 Task: Start a new meeting.
Action: Mouse moved to (789, 52)
Screenshot: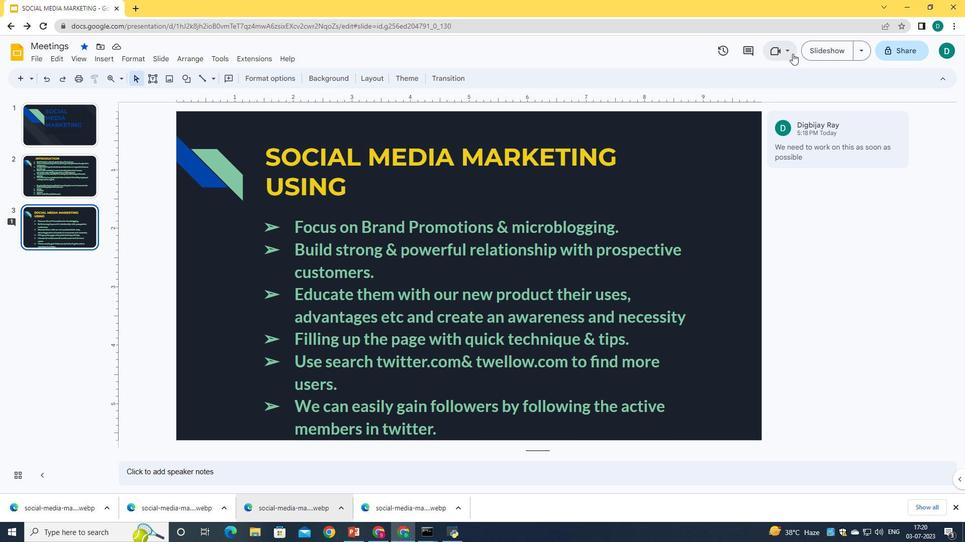 
Action: Mouse pressed left at (789, 52)
Screenshot: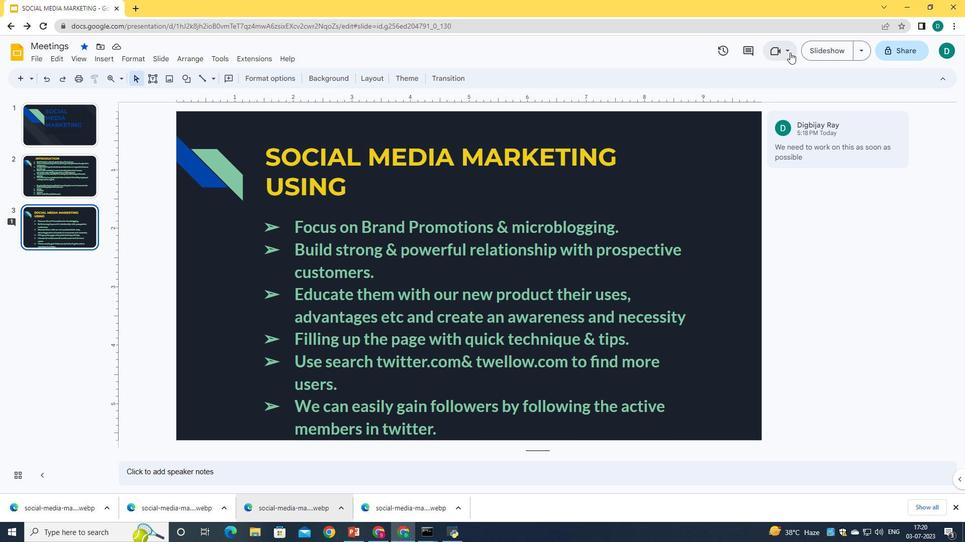 
Action: Mouse moved to (717, 149)
Screenshot: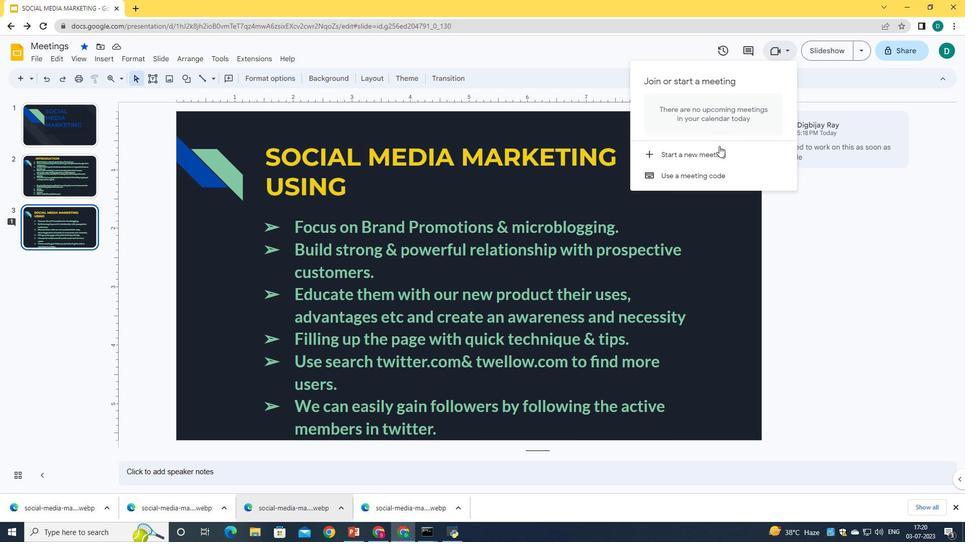 
Action: Mouse pressed left at (717, 149)
Screenshot: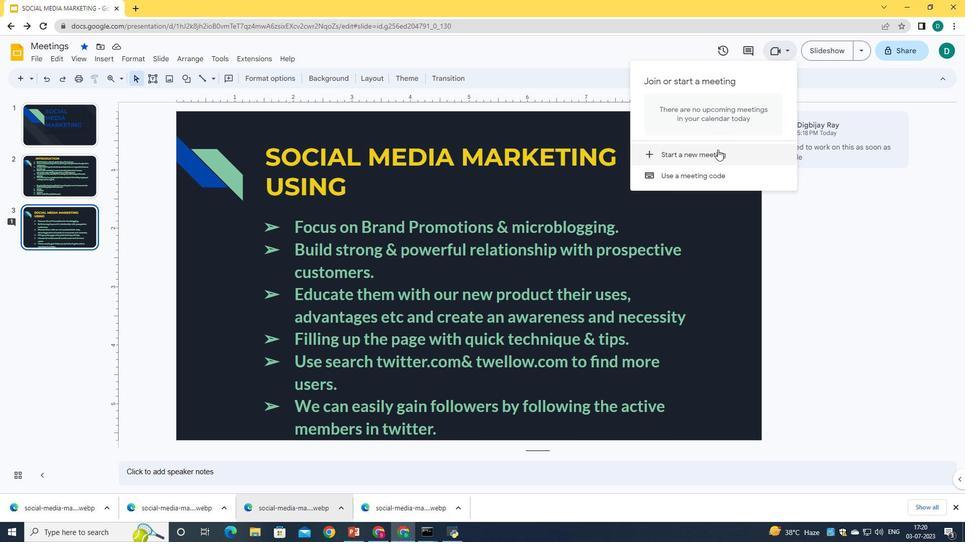 
Action: Mouse moved to (781, 142)
Screenshot: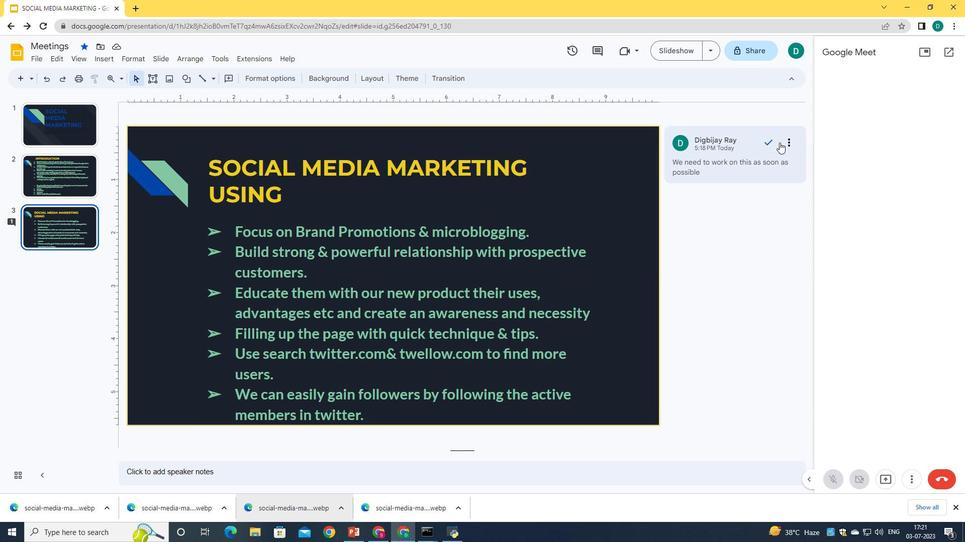 
